 Task: Add a dependency to the task Error when trying to import/export data , the existing task  Inconsistent handling of null or empty values in the project ZoneTech.
Action: Mouse moved to (579, 443)
Screenshot: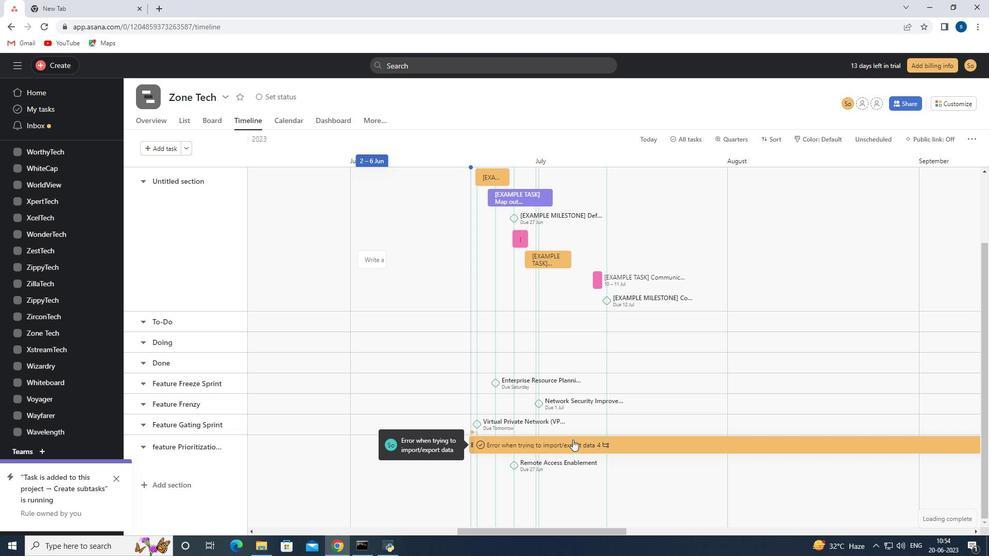 
Action: Mouse pressed left at (579, 443)
Screenshot: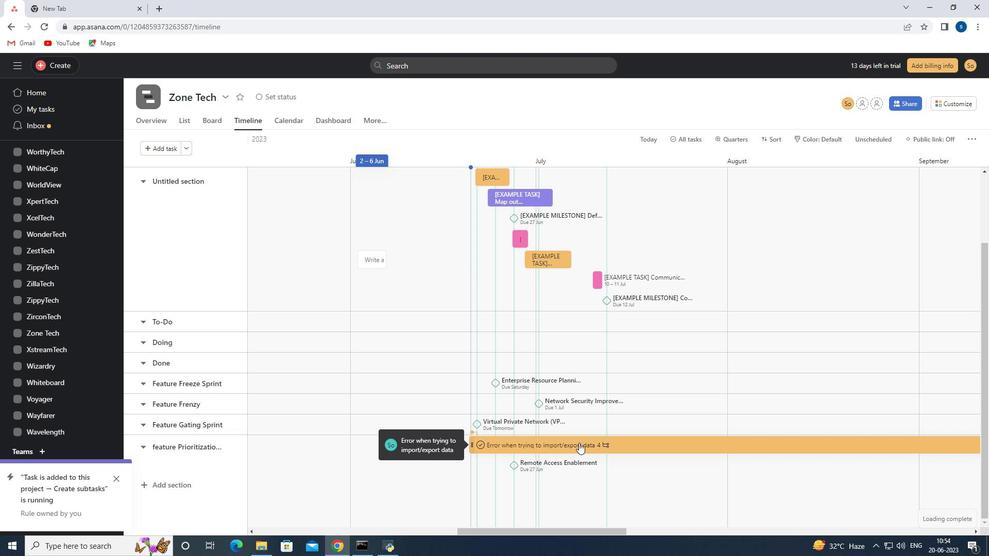 
Action: Mouse moved to (718, 282)
Screenshot: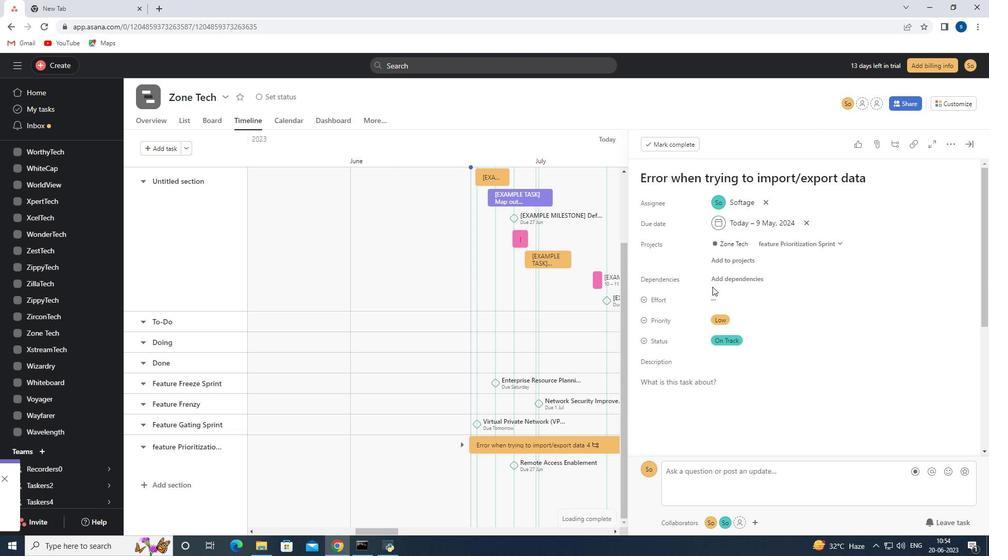 
Action: Mouse pressed left at (718, 282)
Screenshot: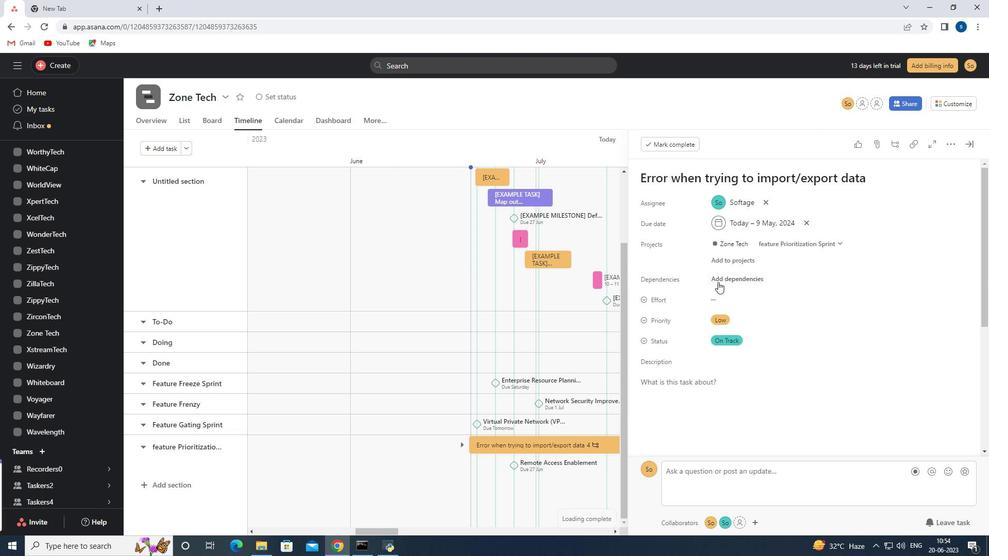 
Action: Mouse moved to (759, 280)
Screenshot: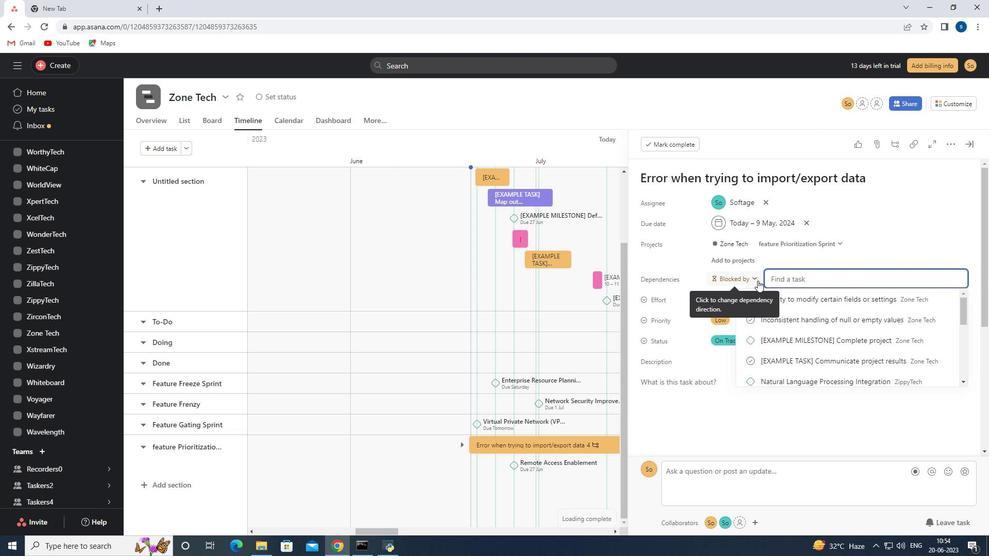 
Action: Key pressed <Key.shift>Inconsistent<Key.space>handling<Key.space>of<Key.space>null<Key.space>or<Key.space>empty<Key.space>valv<Key.backspace>ues
Screenshot: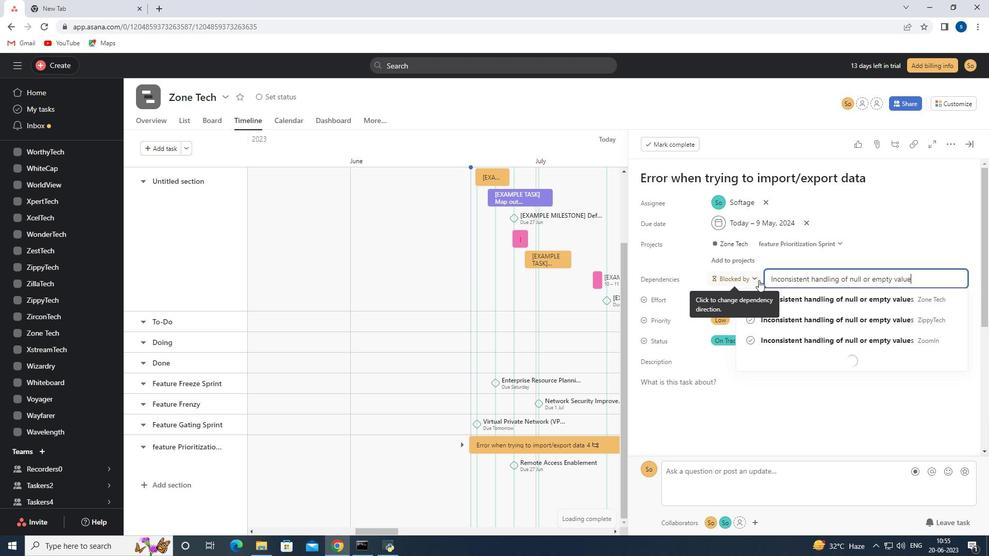 
Action: Mouse moved to (858, 296)
Screenshot: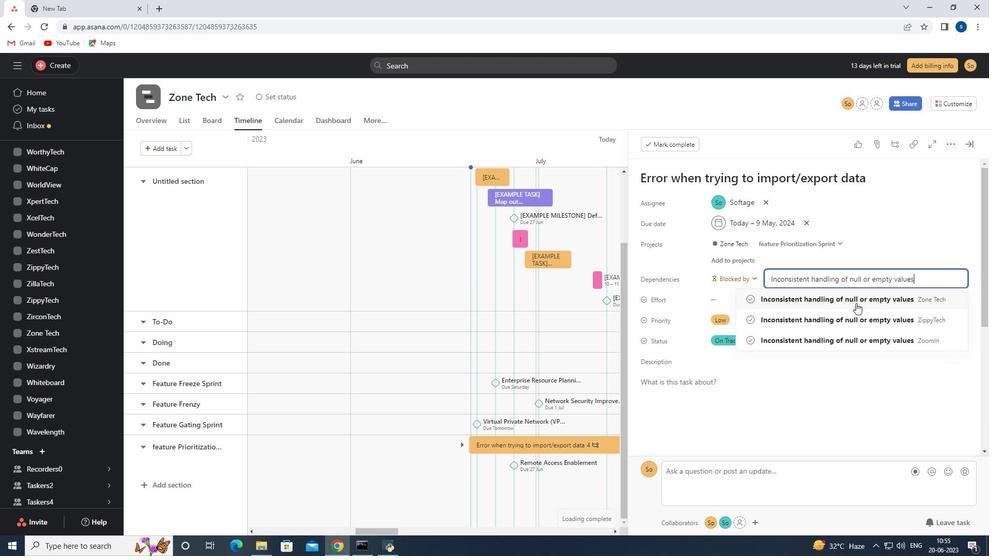 
Action: Mouse pressed left at (858, 296)
Screenshot: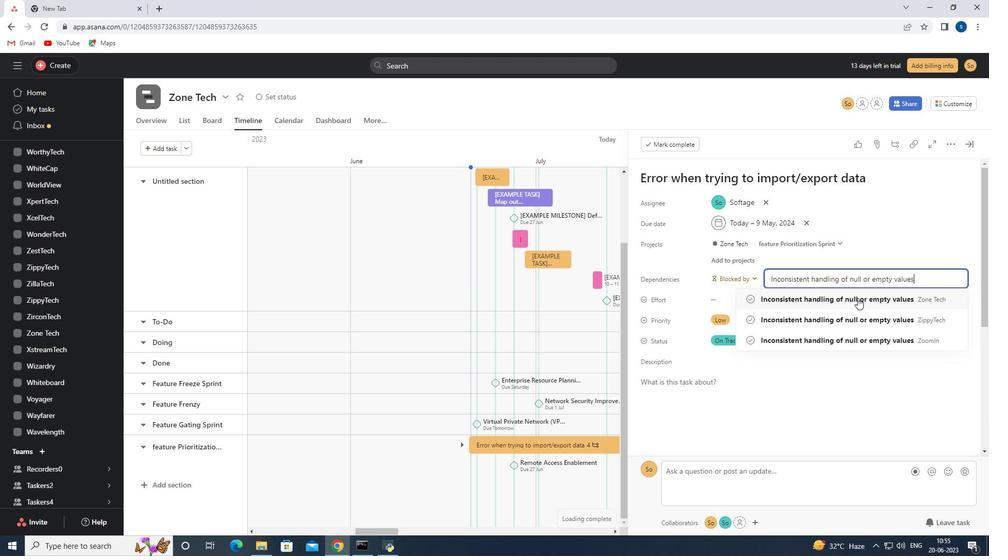 
Action: Mouse moved to (968, 146)
Screenshot: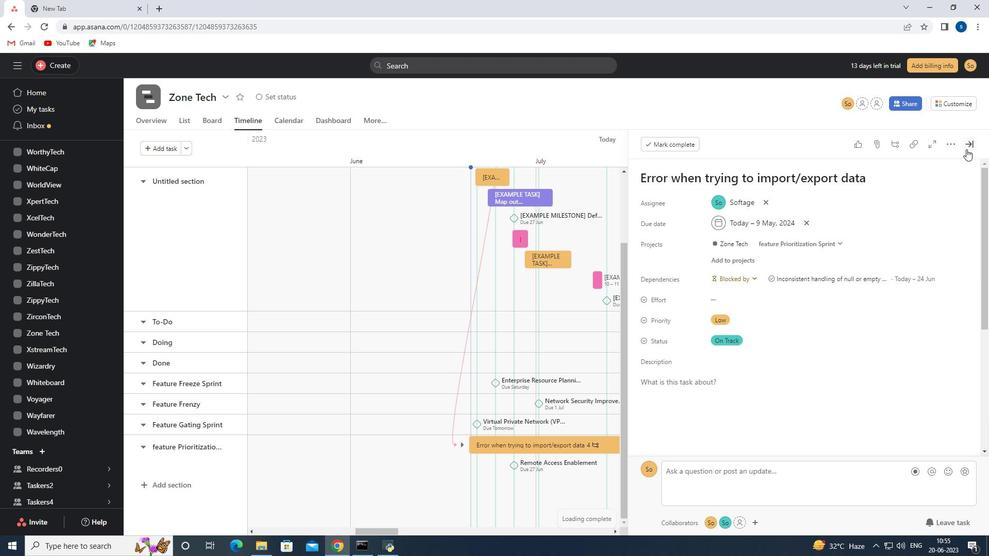 
Action: Mouse pressed left at (968, 146)
Screenshot: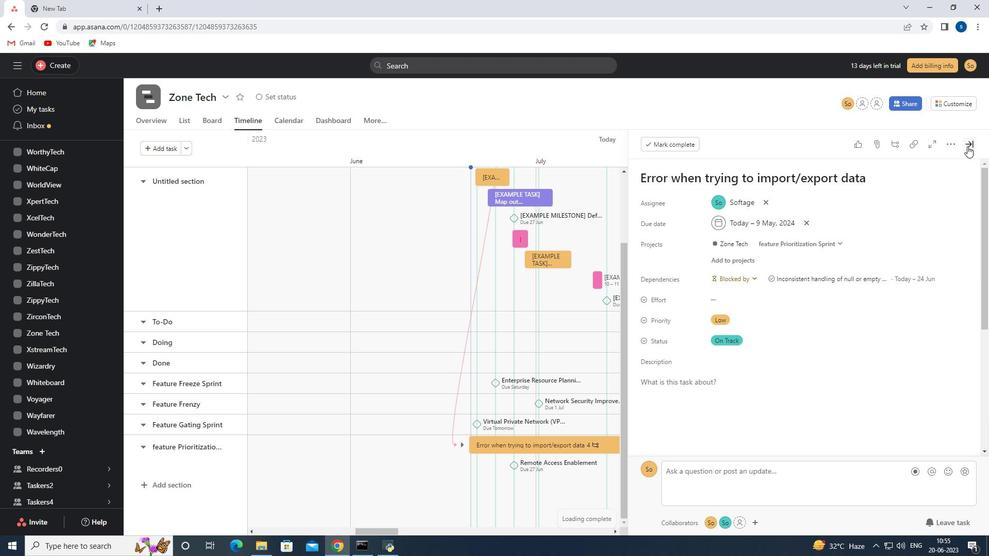 
Action: Mouse moved to (352, 279)
Screenshot: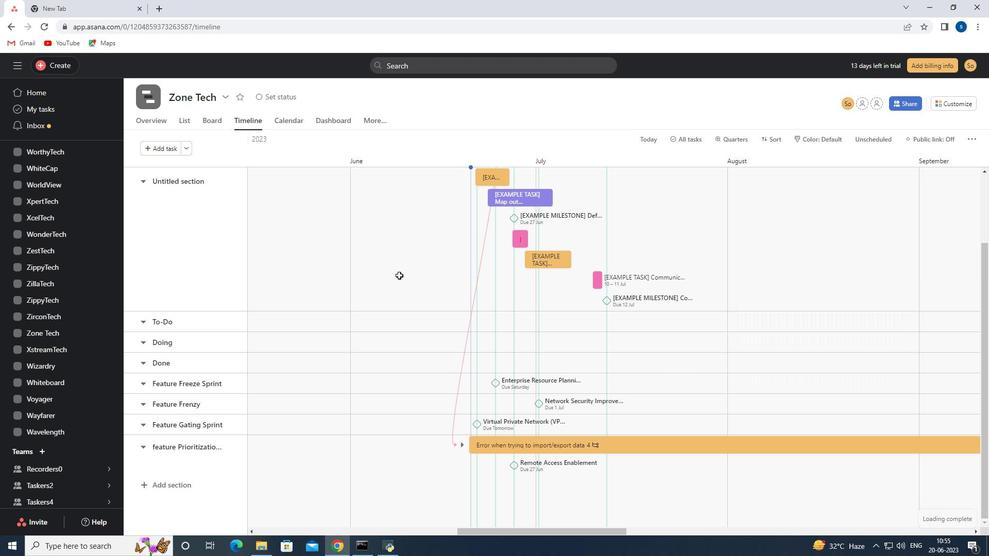 
